Task: Create in the project ZenithTech in Backlog an issue 'Integrate a new virtual assistant feature into an existing mobile application to enhance user experience and convenience', assign it to team member softage.1@softage.net and change the status to IN PROGRESS.
Action: Mouse moved to (60, 195)
Screenshot: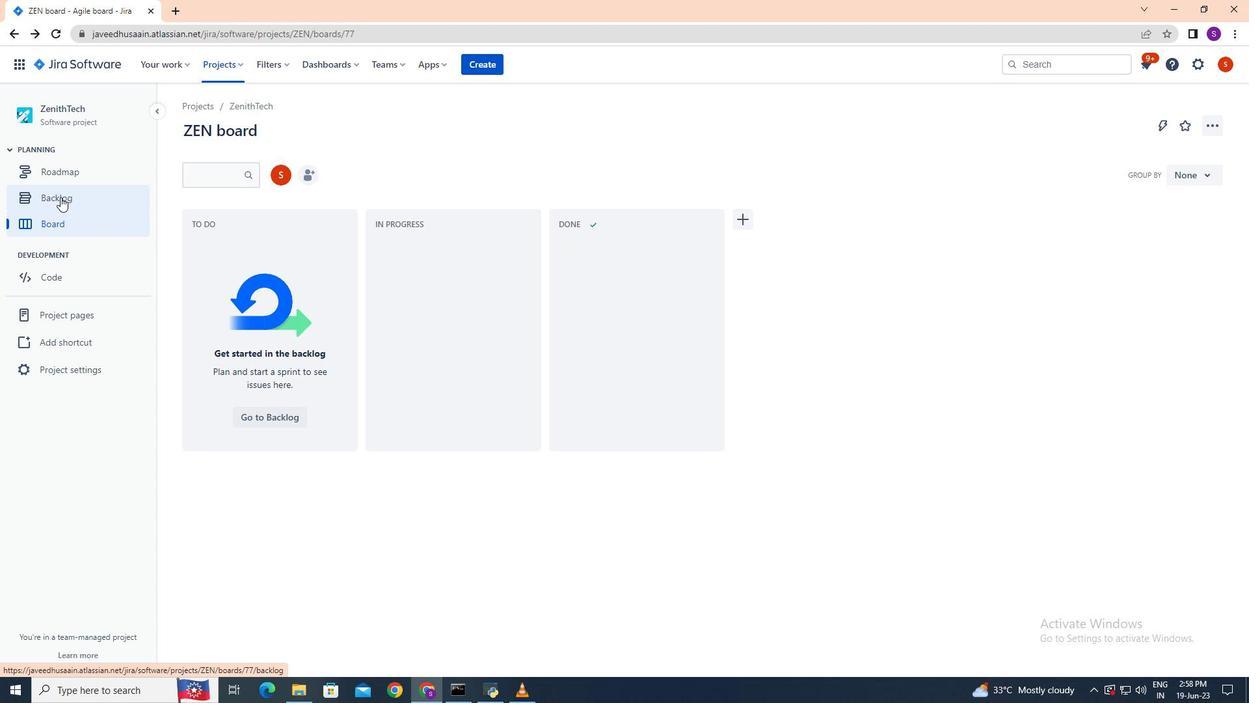 
Action: Mouse pressed left at (60, 195)
Screenshot: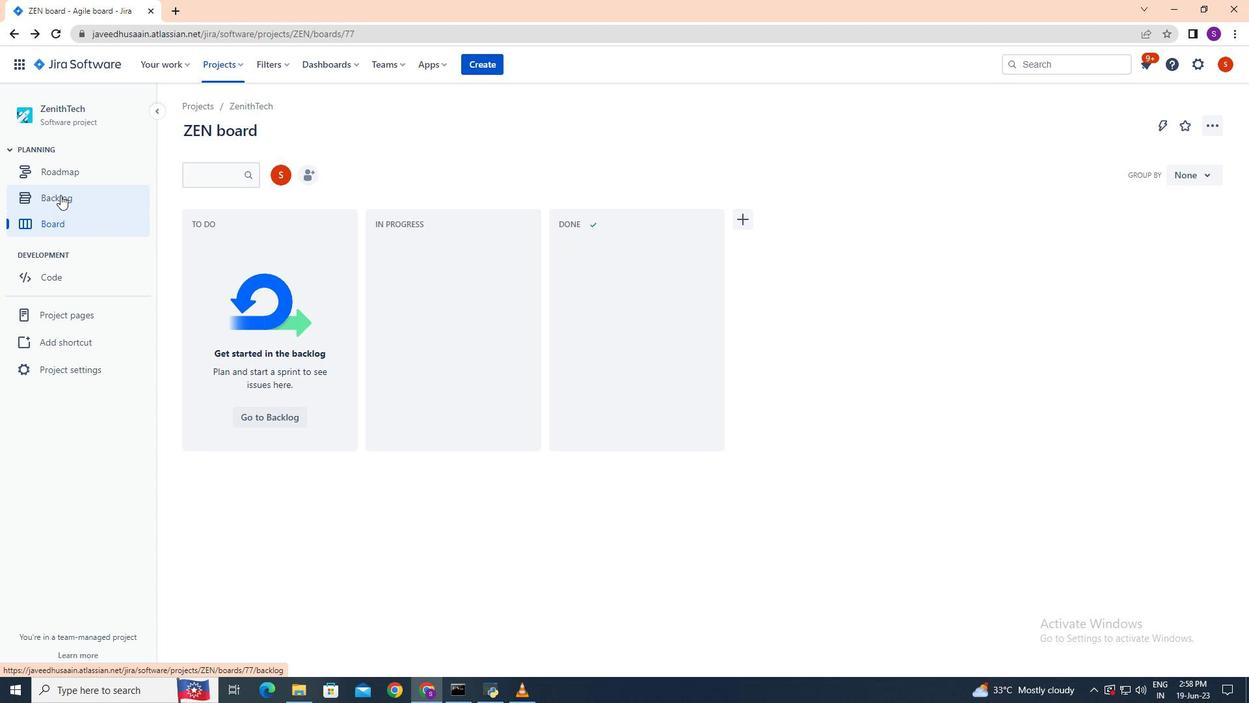 
Action: Mouse moved to (206, 310)
Screenshot: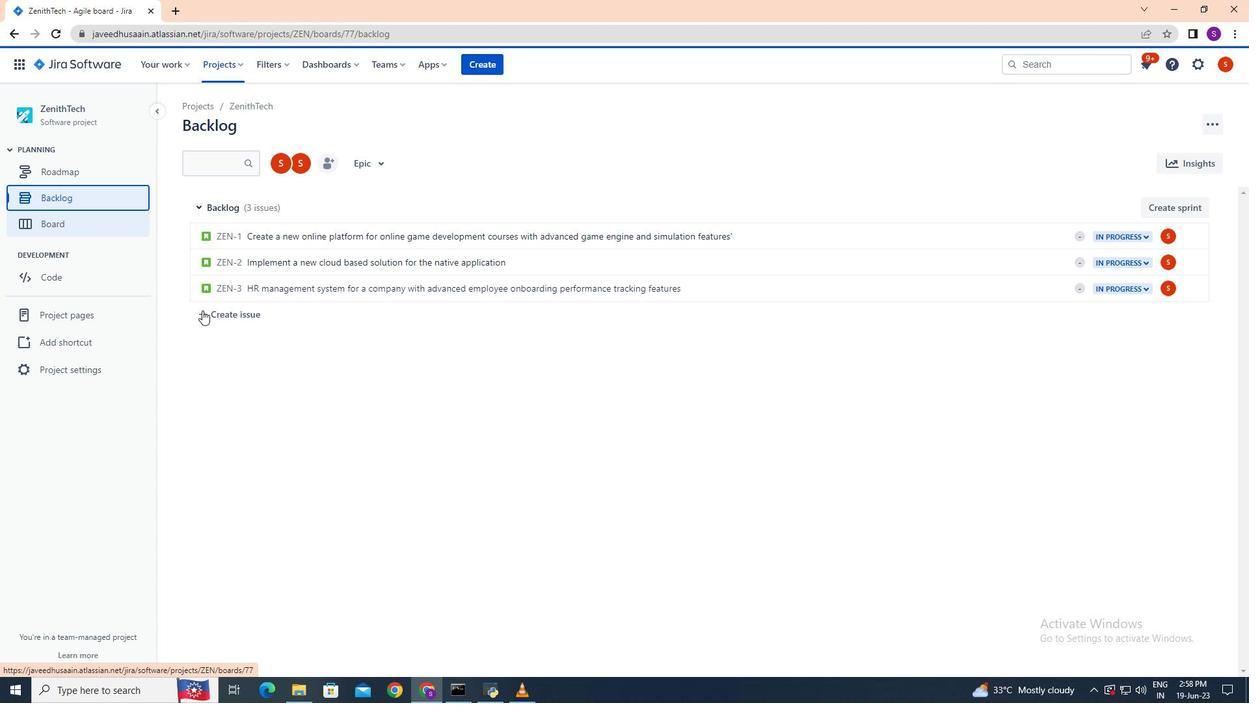 
Action: Mouse pressed left at (206, 310)
Screenshot: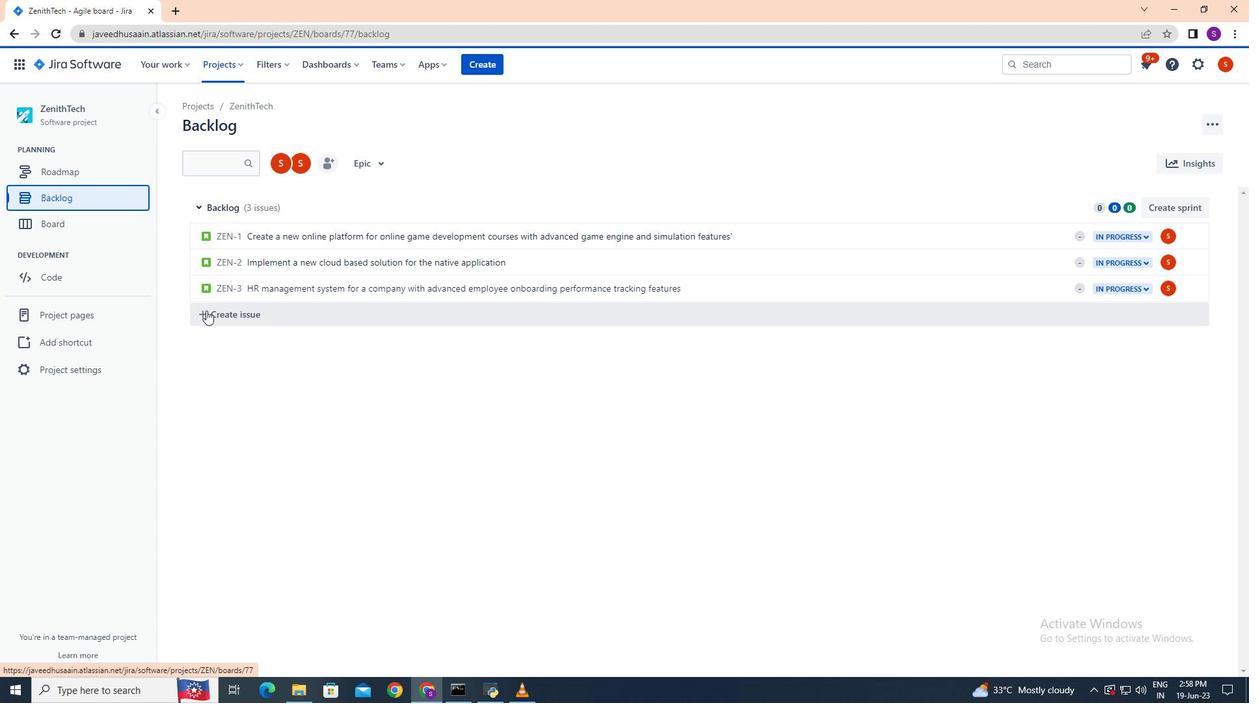 
Action: Mouse moved to (208, 310)
Screenshot: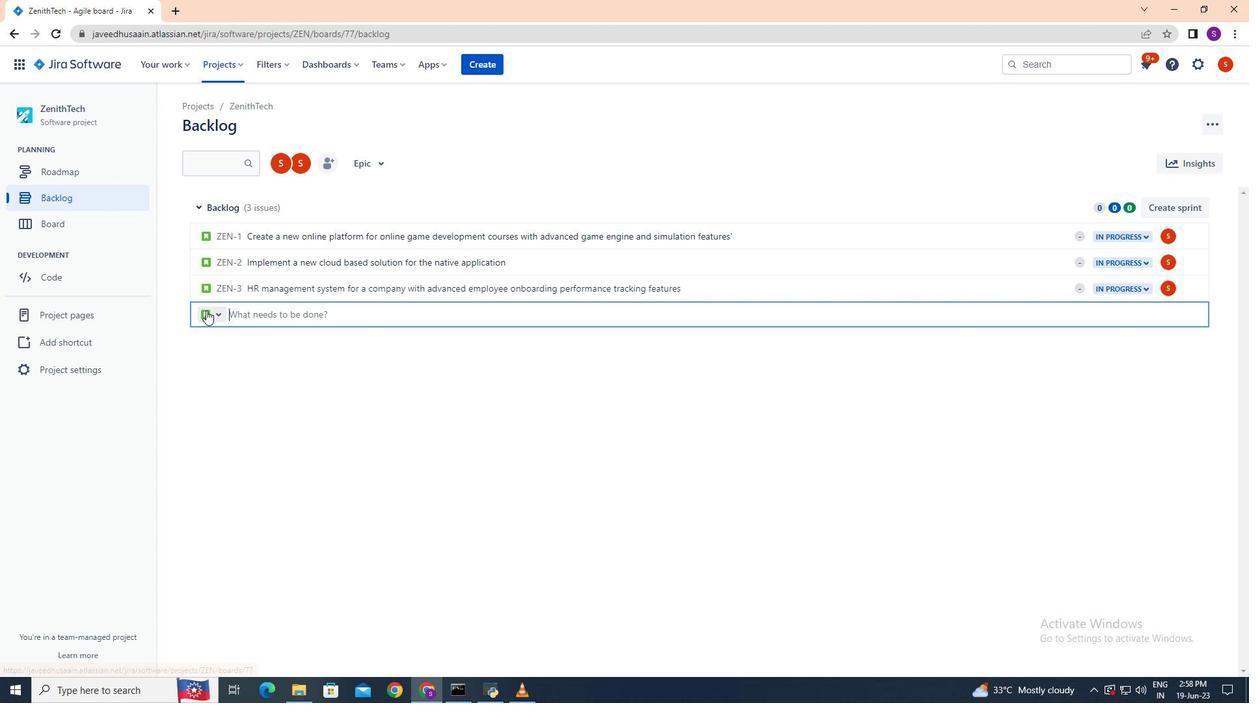 
Action: Key pressed <Key.shift><Key.shift><Key.shift><Key.shift><Key.shift><Key.shift><Key.shift><Key.shift><Key.shift><Key.shift><Key.shift><Key.shift><Key.shift><Key.shift><Key.shift><Key.shift><Key.shift><Key.shift><Key.shift><Key.shift><Key.shift><Key.shift><Key.shift><Key.shift><Key.shift><Key.shift><Key.shift><Key.shift>Integrate<Key.space>a<Key.space>new<Key.space>virtual<Key.space>assistant<Key.space>feature<Key.space>into<Key.space>an<Key.space>w<Key.backspace>existing<Key.space>mobile<Key.space>application<Key.space>to<Key.space>enhanceme<Key.backspace><Key.backspace><Key.backspace>e<Key.space>user<Key.space>experience<Key.space>and<Key.space>conveni<Key.backspace>ience<Key.space><Key.enter>
Screenshot: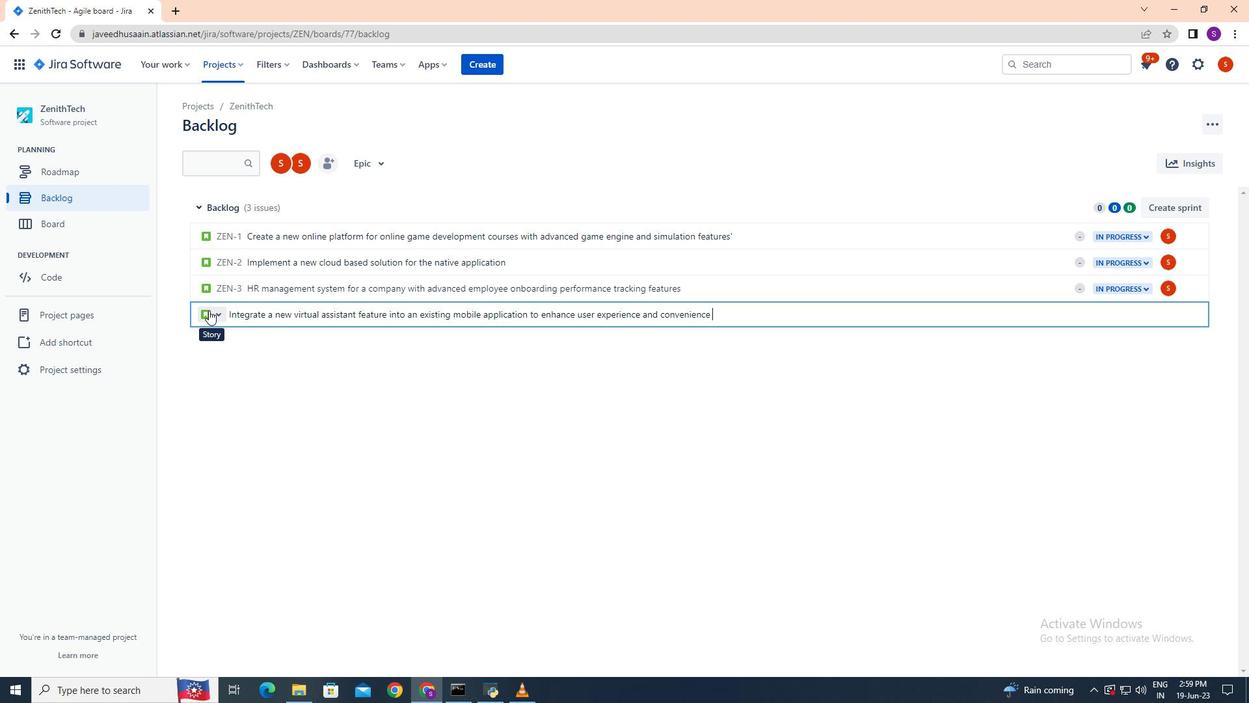
Action: Mouse moved to (1170, 311)
Screenshot: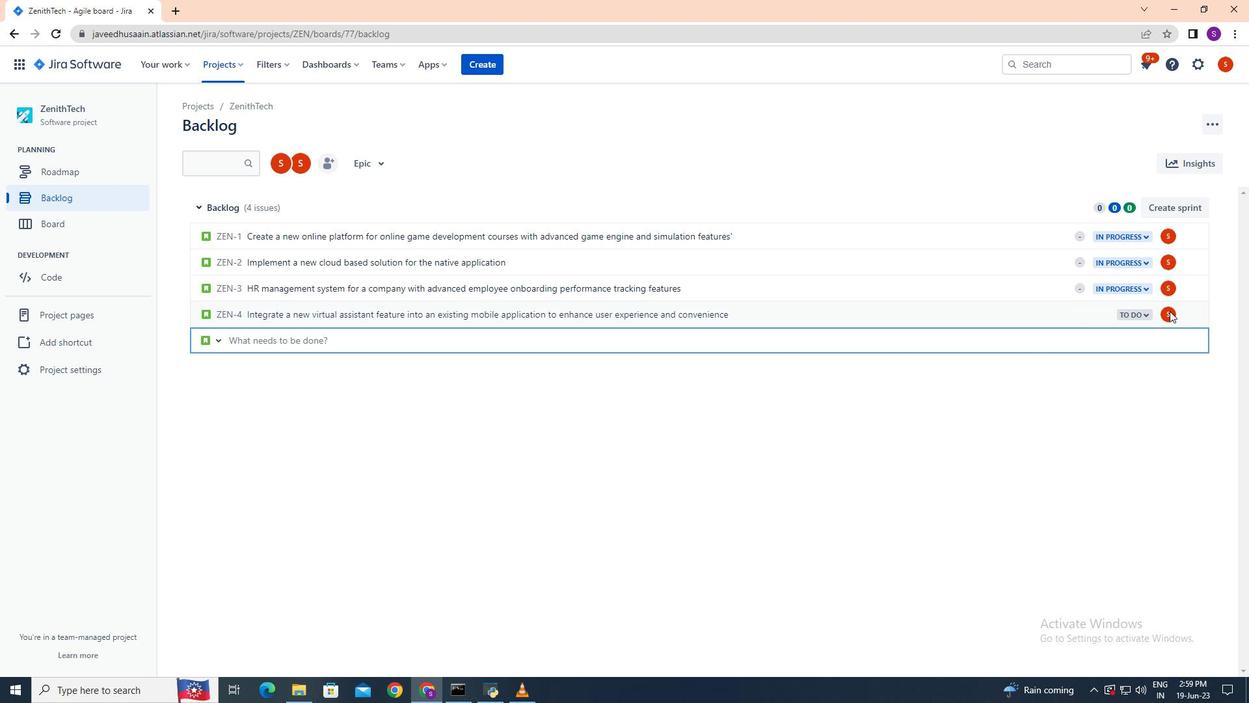 
Action: Mouse pressed left at (1170, 311)
Screenshot: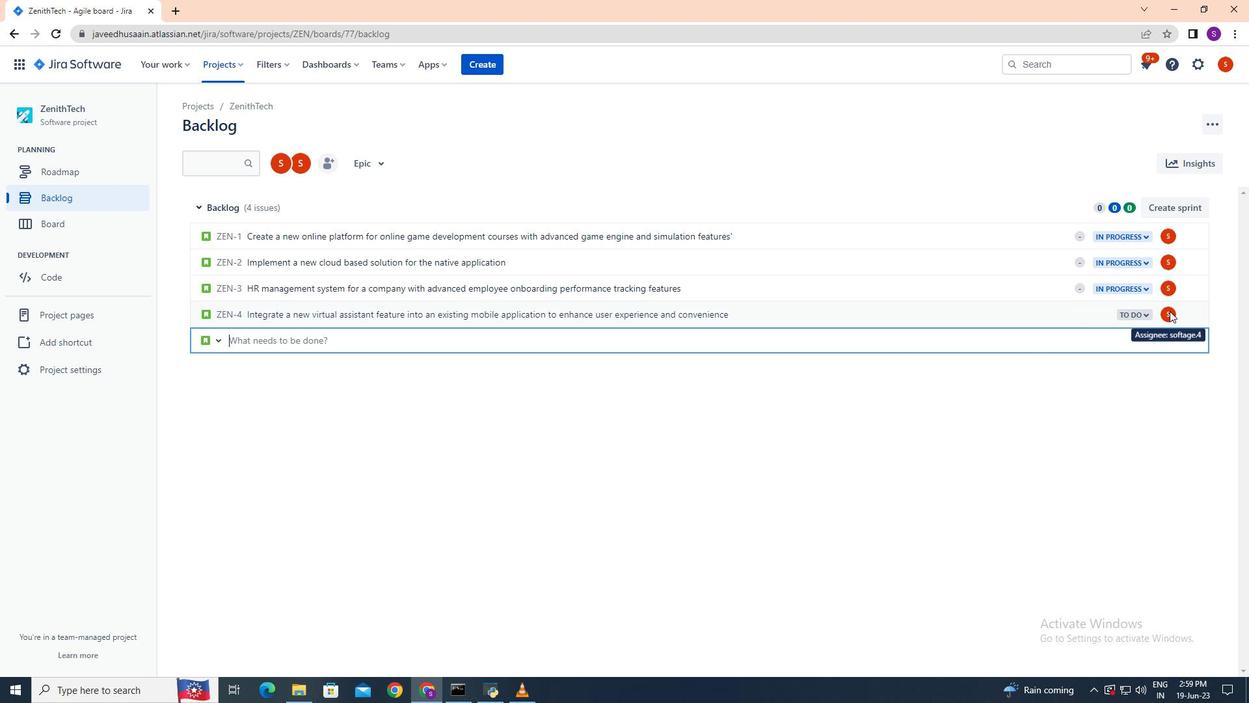 
Action: Mouse moved to (1168, 312)
Screenshot: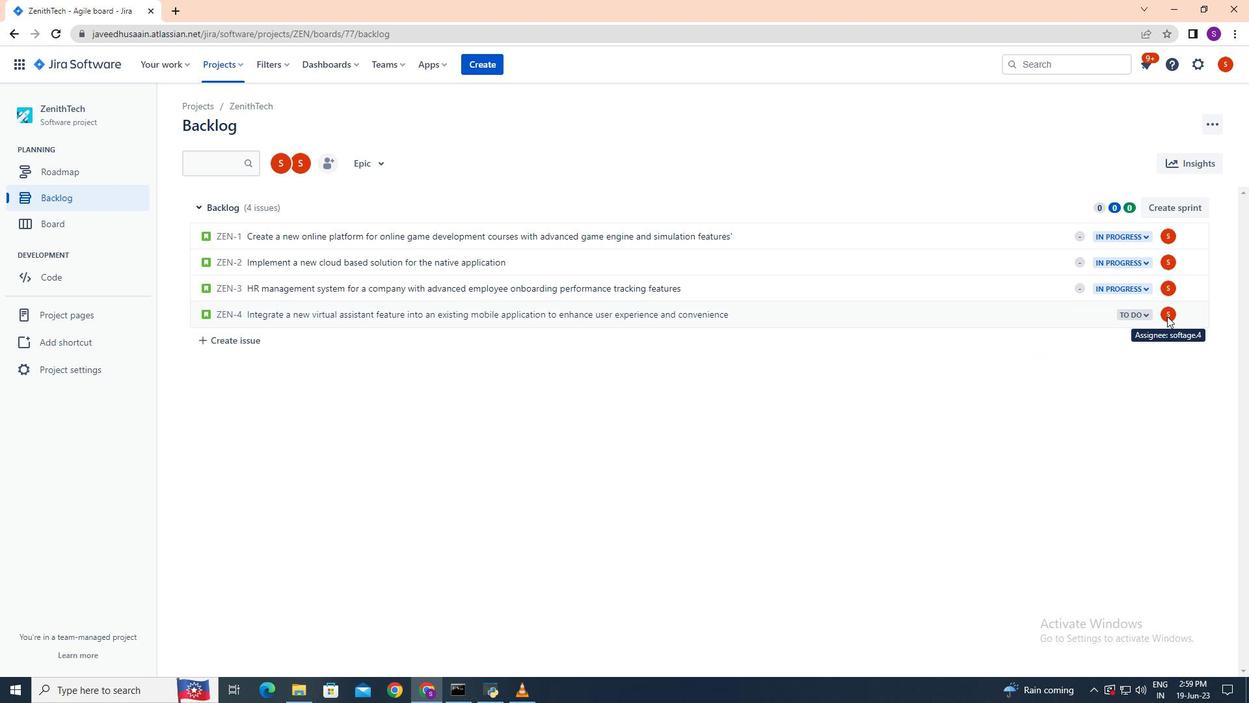 
Action: Mouse pressed left at (1168, 312)
Screenshot: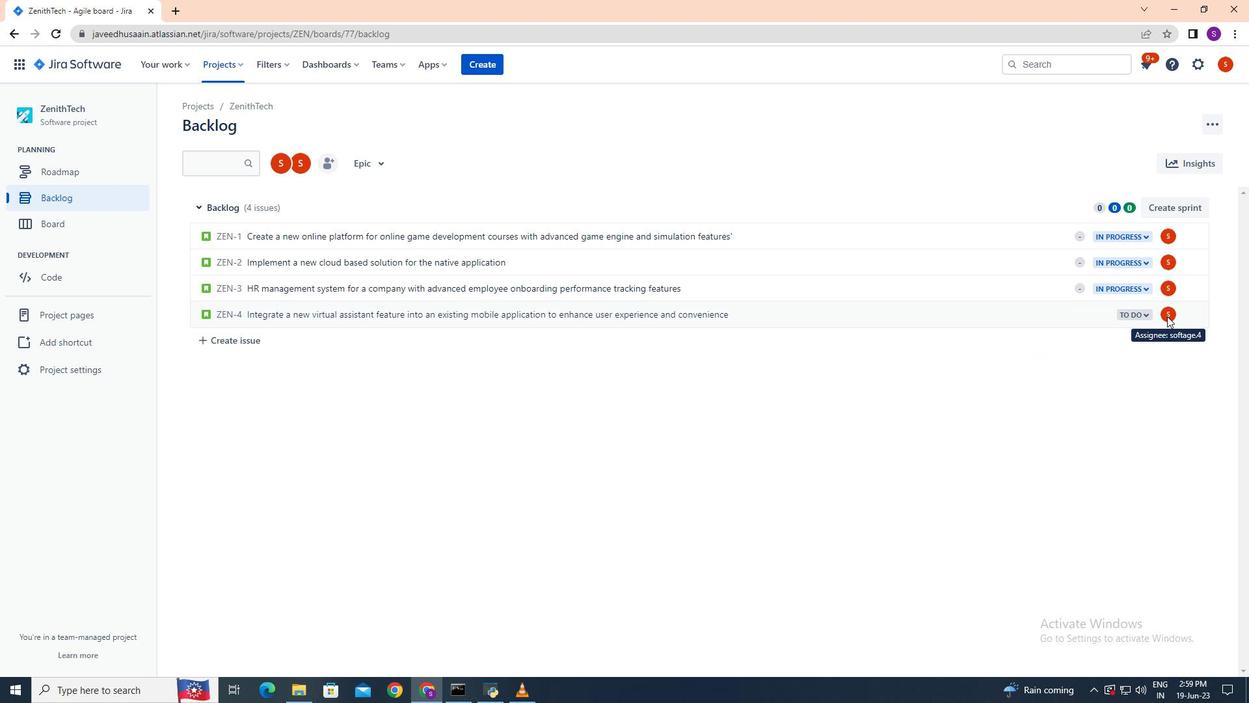 
Action: Mouse pressed left at (1168, 312)
Screenshot: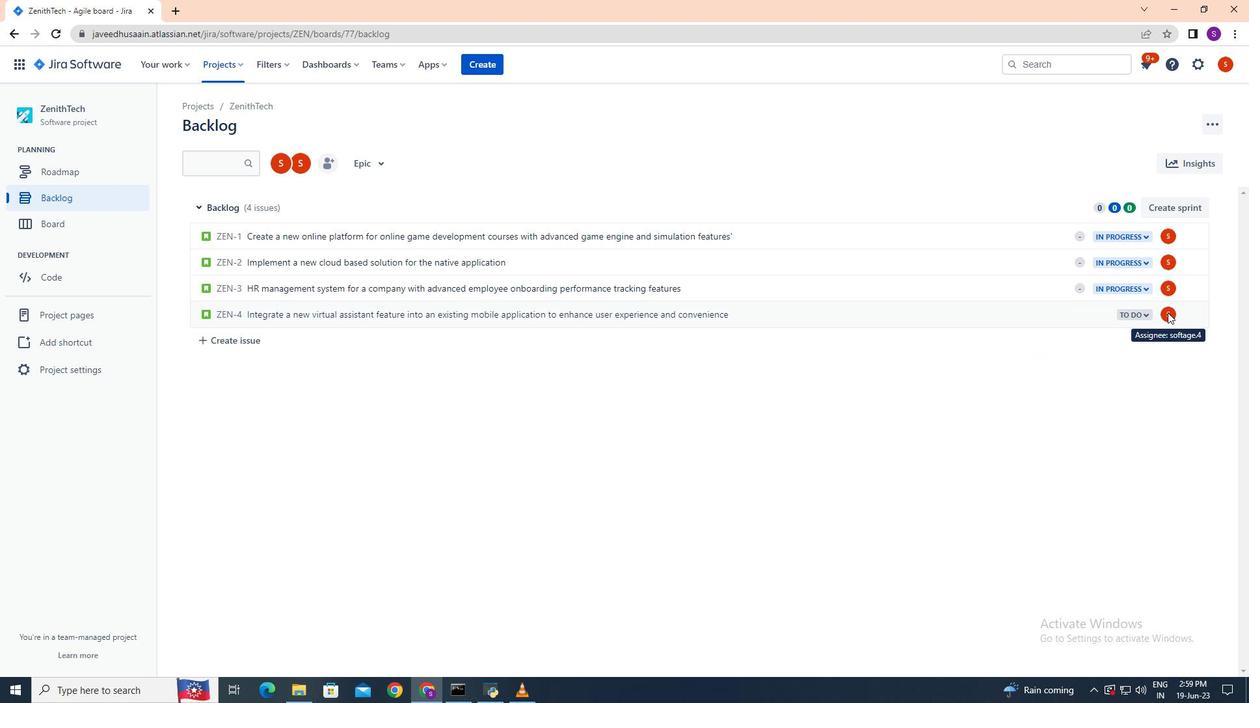 
Action: Mouse pressed left at (1168, 312)
Screenshot: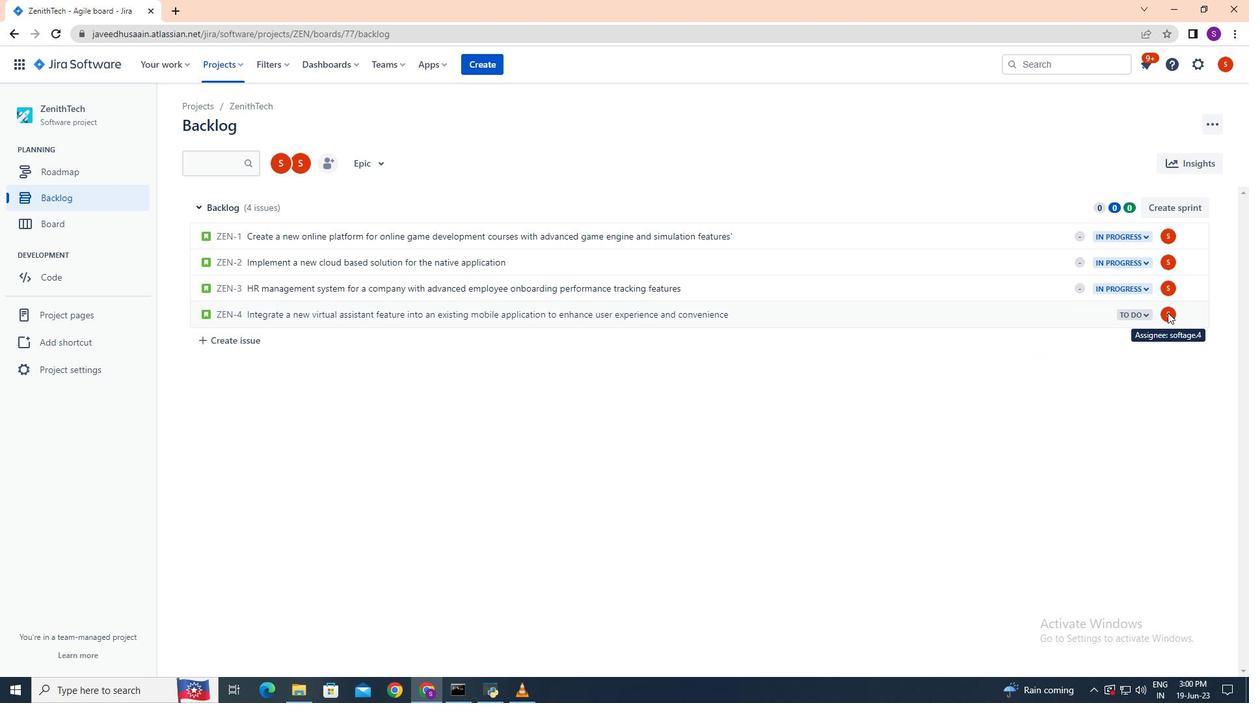 
Action: Mouse moved to (1167, 317)
Screenshot: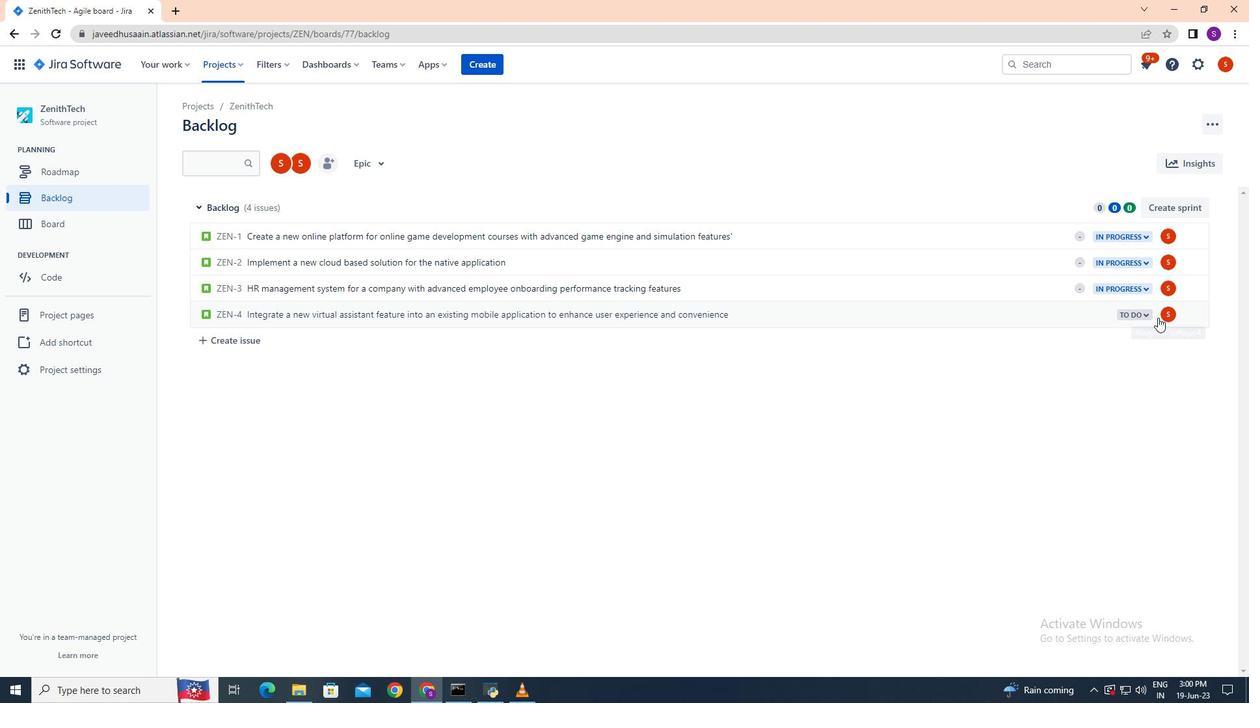 
Action: Mouse pressed left at (1167, 317)
Screenshot: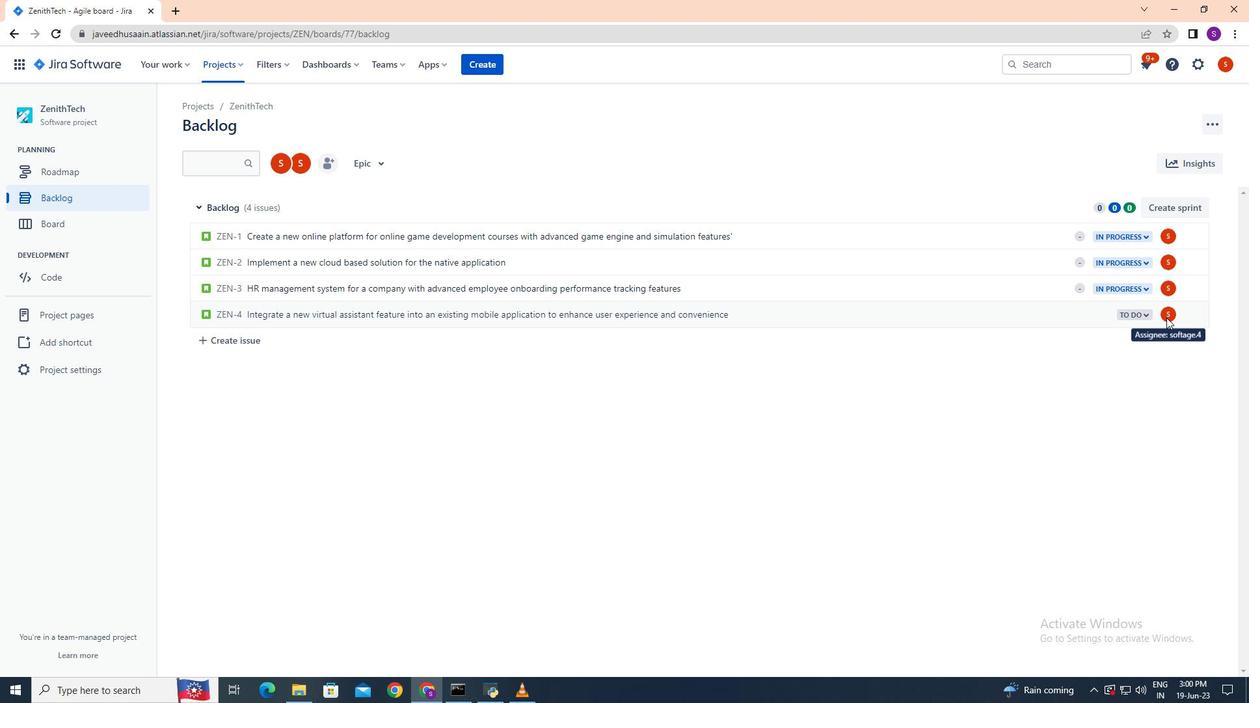 
Action: Mouse moved to (1170, 316)
Screenshot: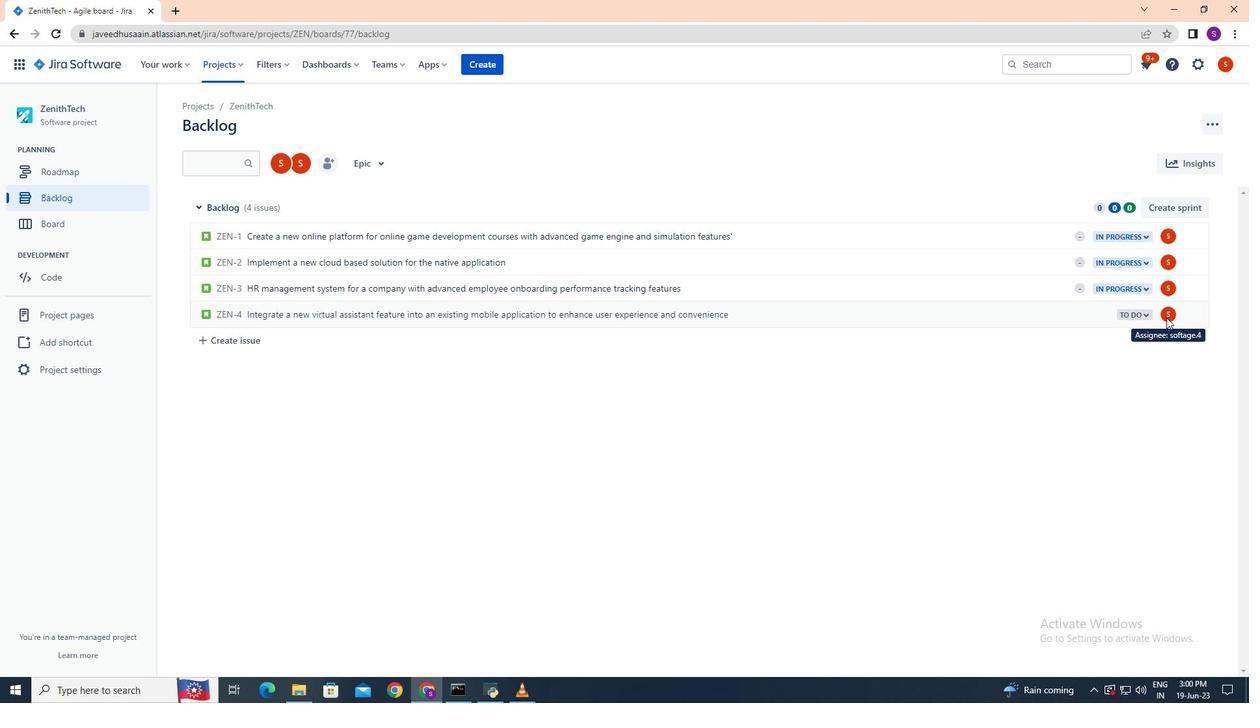 
Action: Mouse pressed left at (1170, 316)
Screenshot: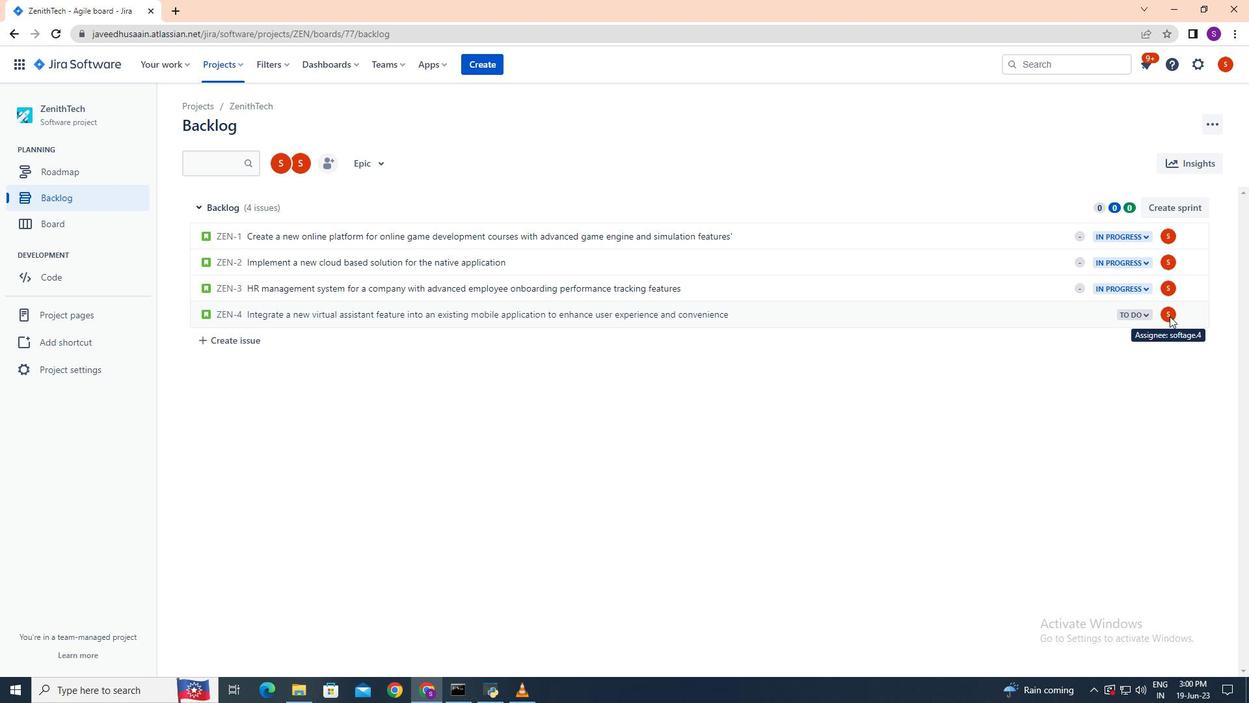 
Action: Mouse moved to (1171, 311)
Screenshot: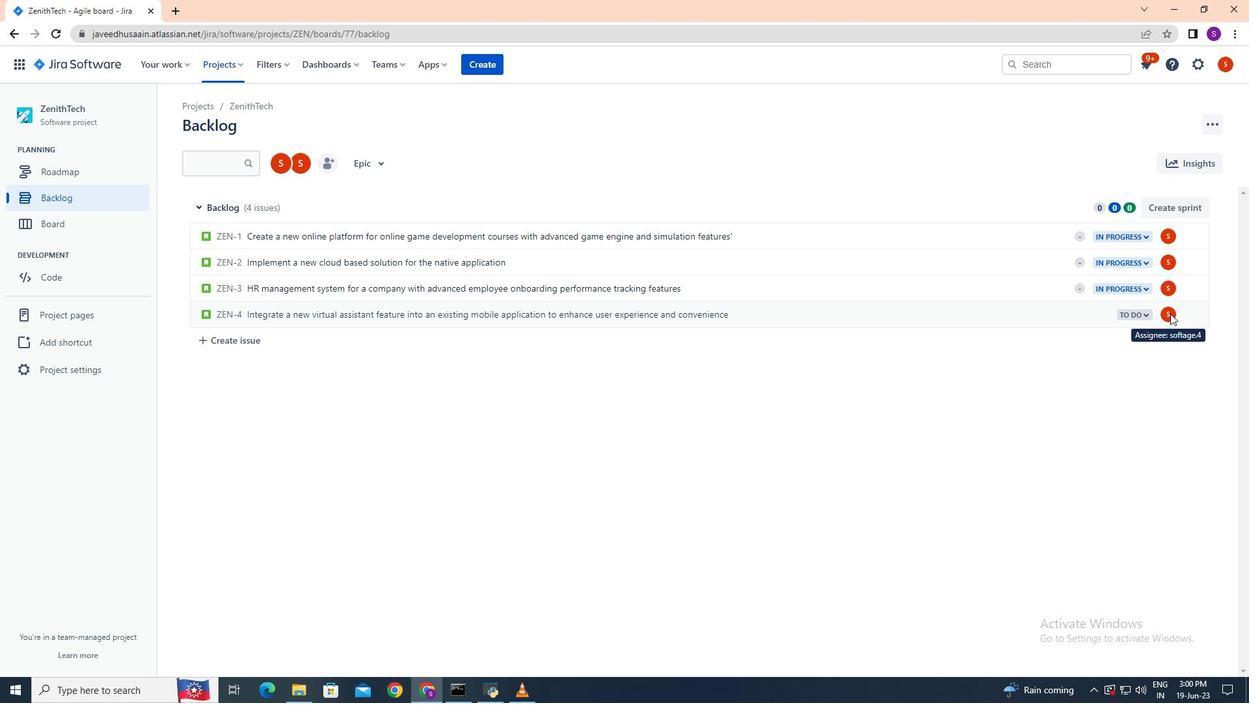 
Action: Mouse pressed left at (1171, 311)
Screenshot: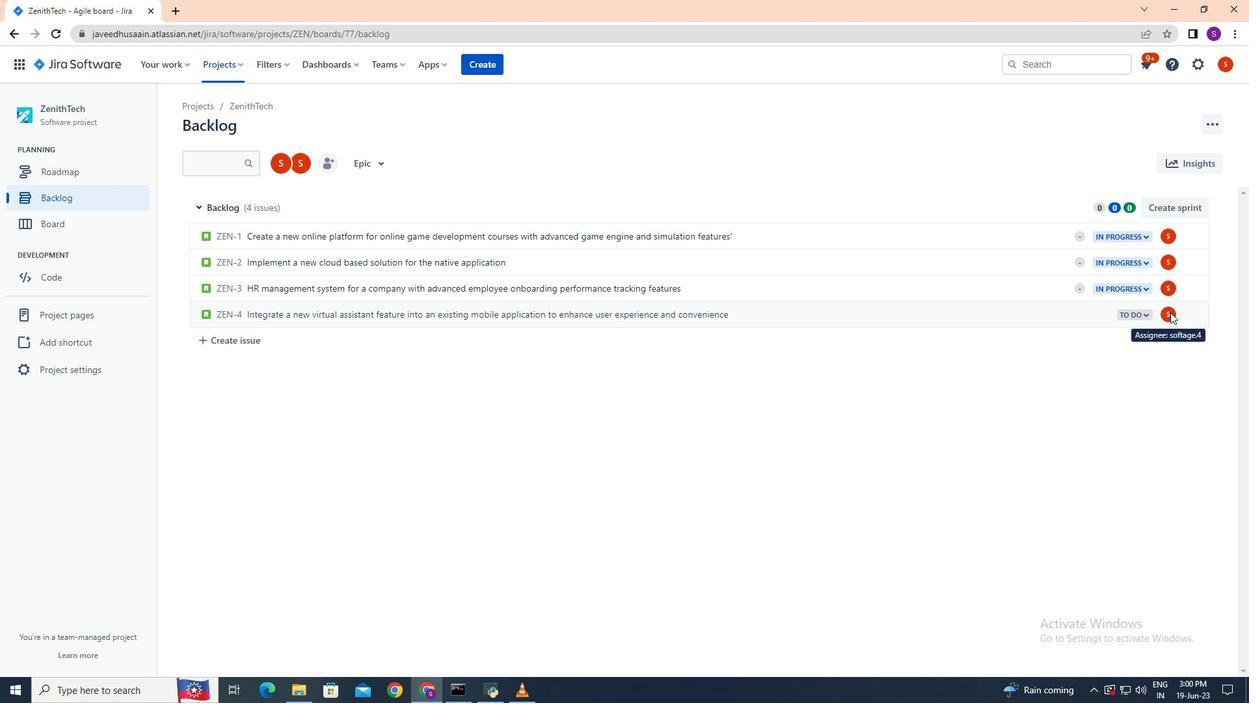 
Action: Mouse pressed left at (1171, 311)
Screenshot: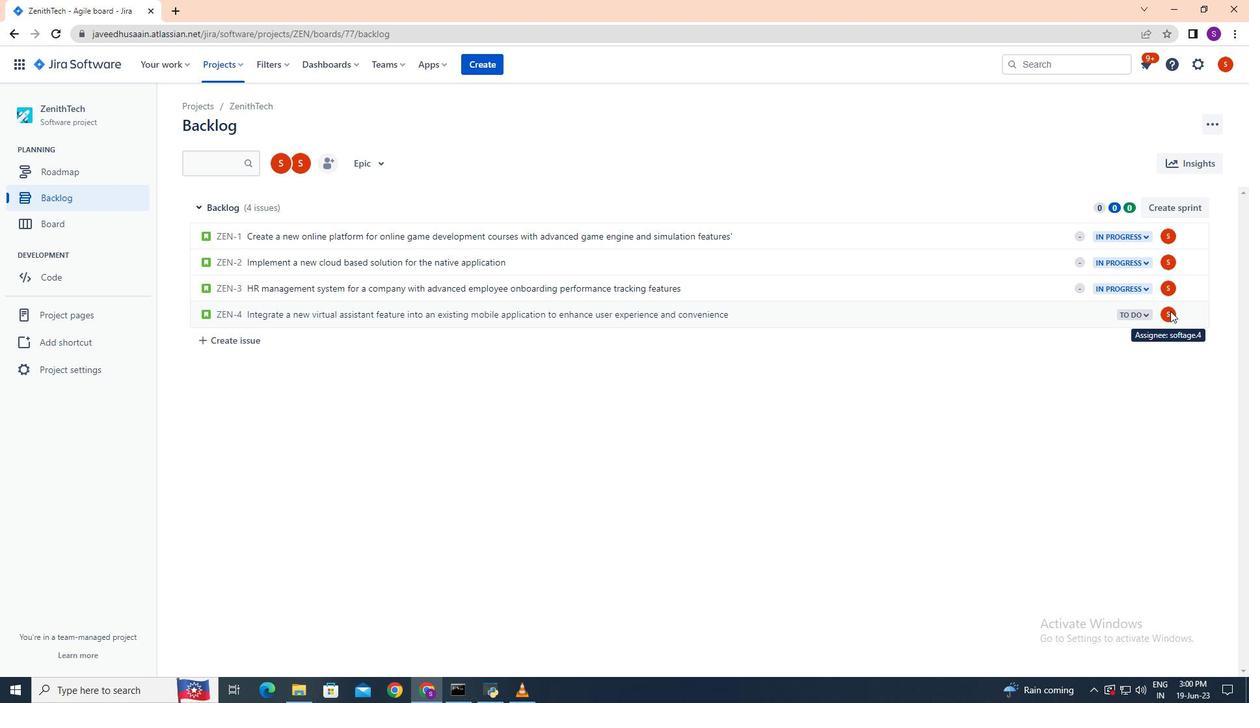 
Action: Mouse moved to (1148, 316)
Screenshot: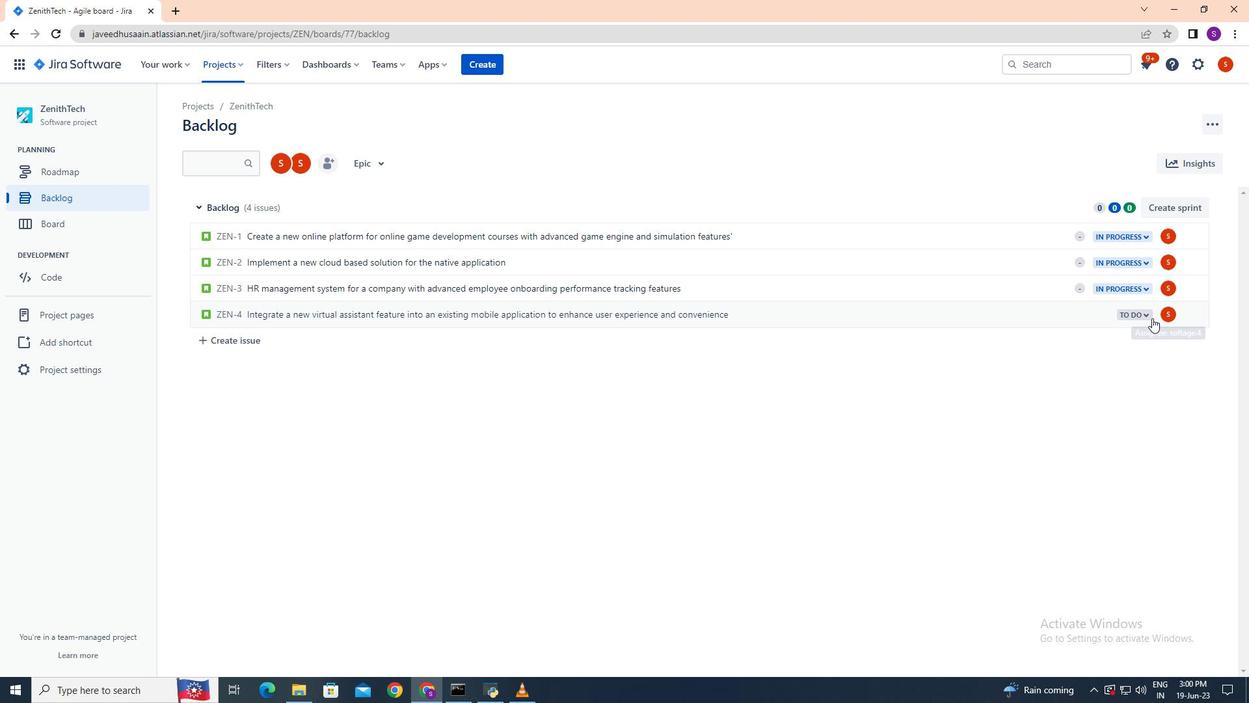
Action: Mouse pressed left at (1148, 316)
Screenshot: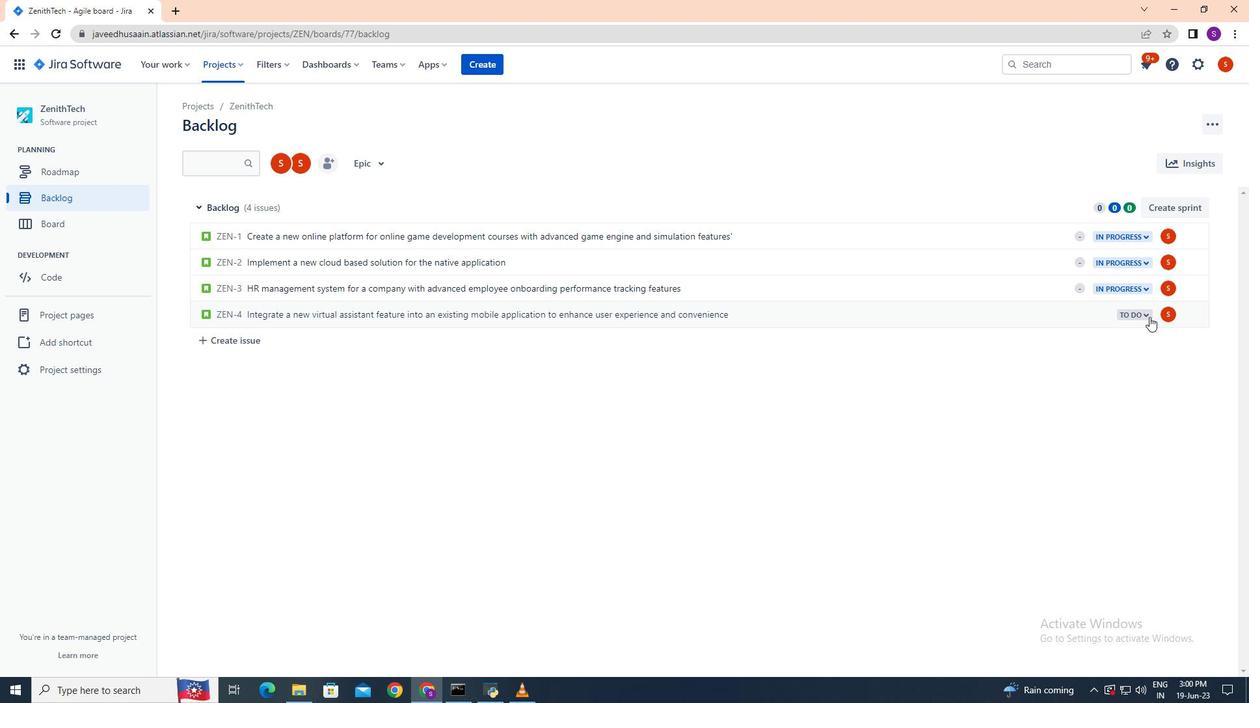 
Action: Mouse moved to (1223, 199)
Screenshot: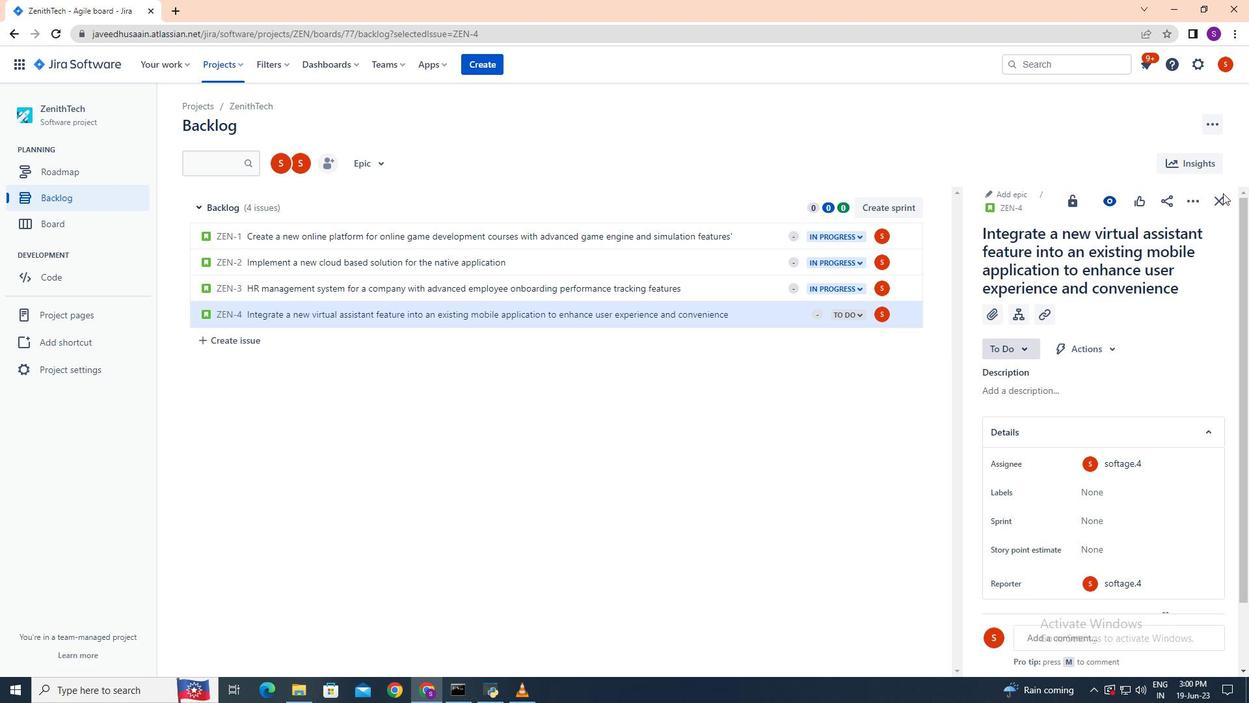 
Action: Mouse pressed left at (1223, 199)
Screenshot: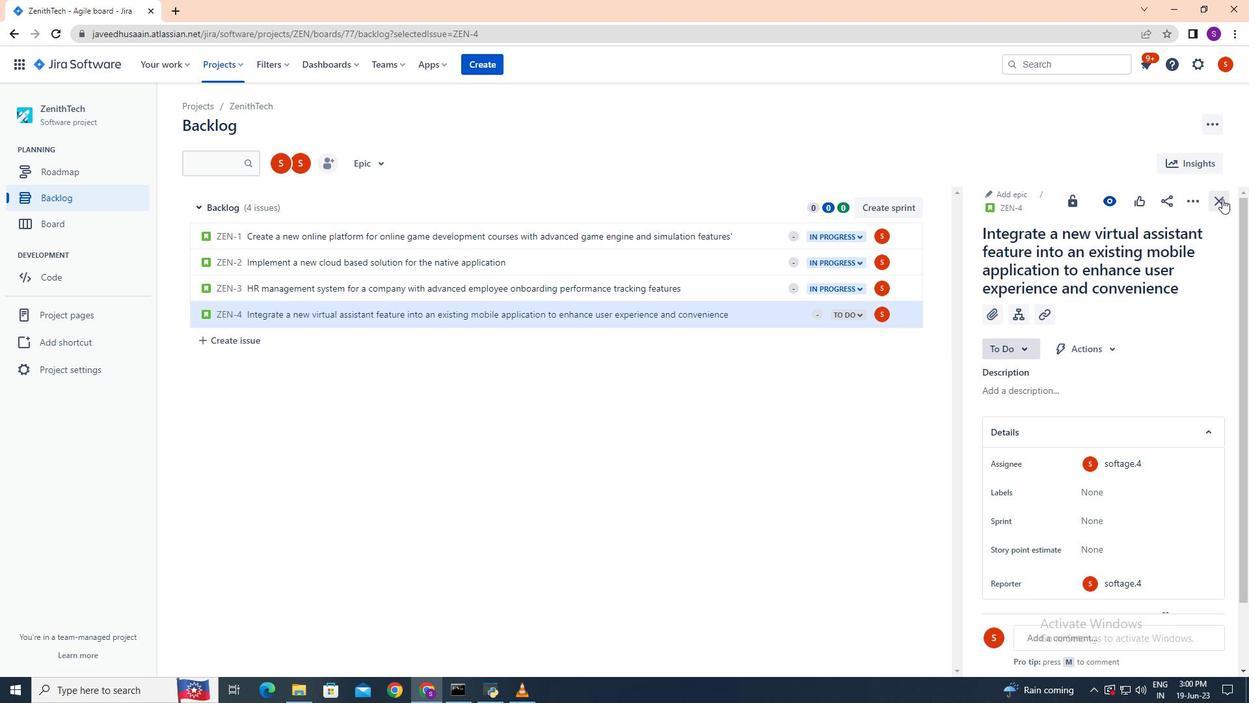 
Action: Mouse moved to (1167, 313)
Screenshot: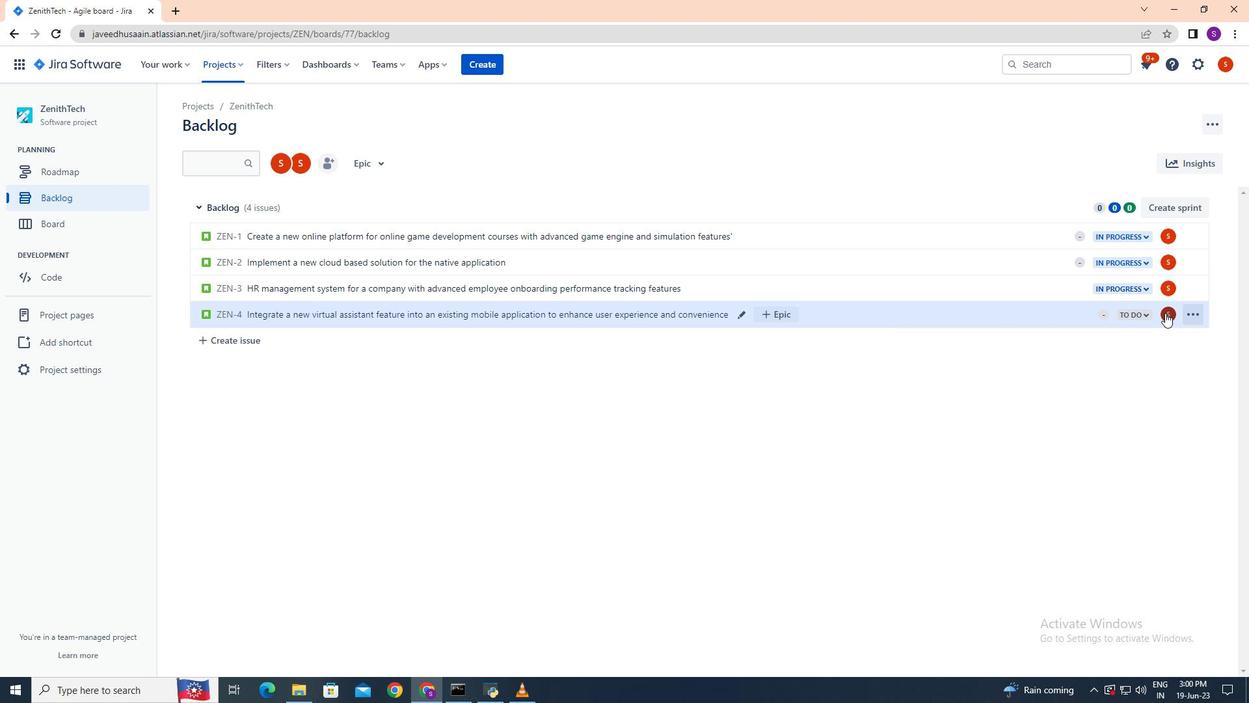 
Action: Mouse pressed left at (1167, 313)
Screenshot: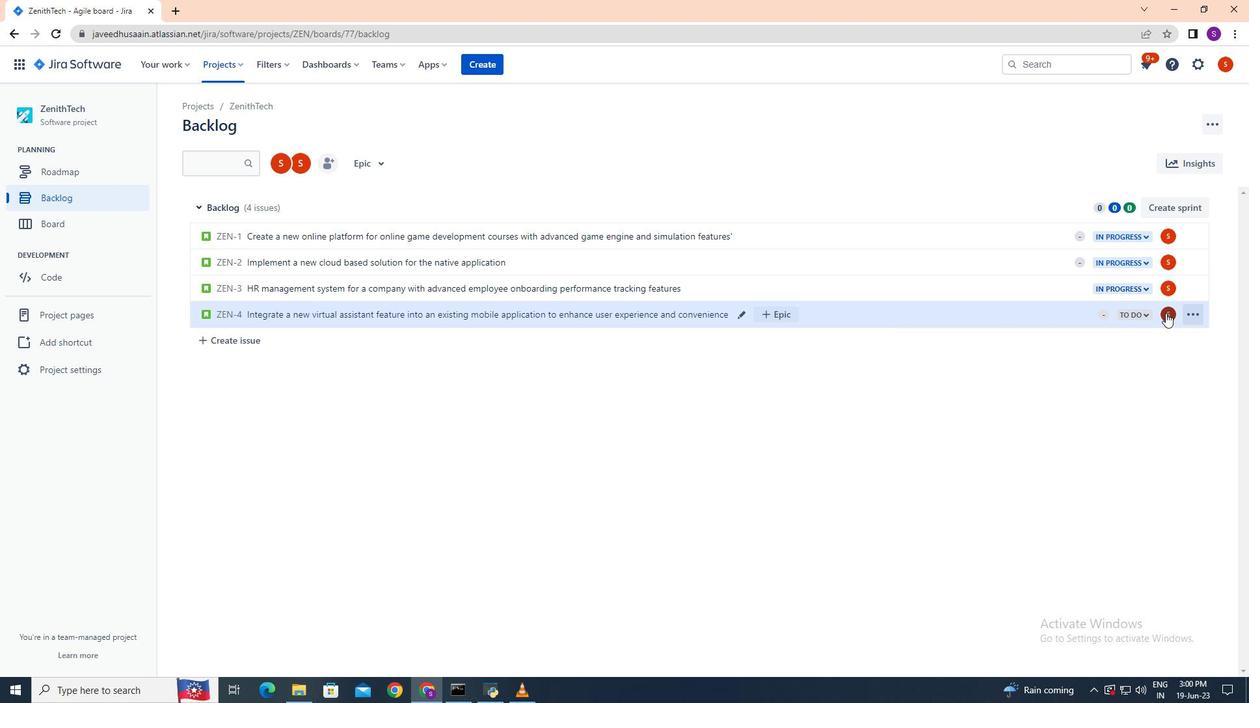 
Action: Mouse moved to (1081, 355)
Screenshot: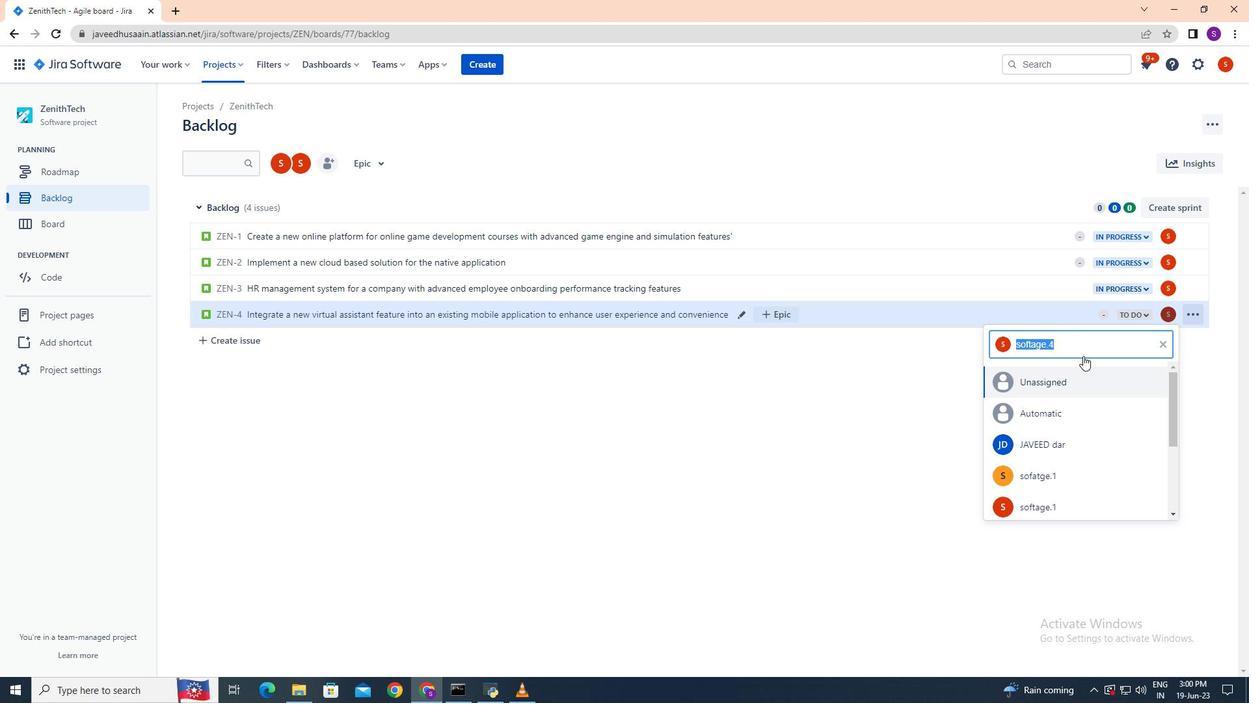 
Action: Key pressed softage.1
Screenshot: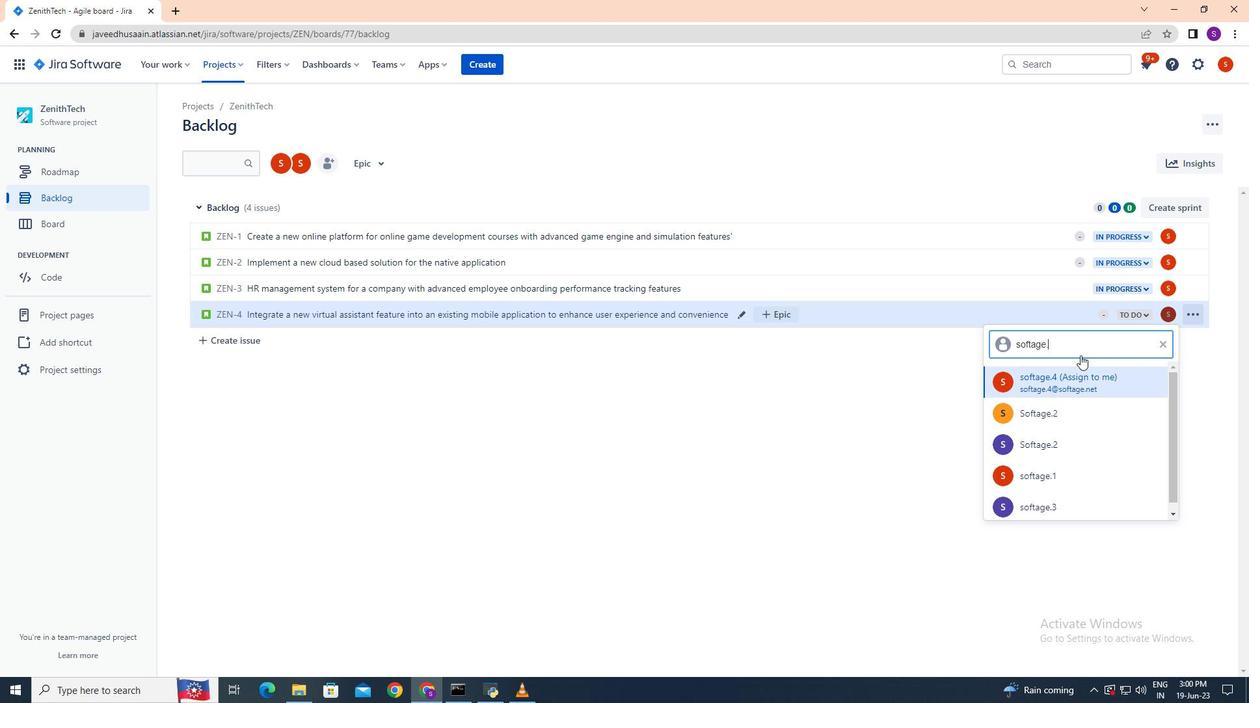 
Action: Mouse moved to (1055, 409)
Screenshot: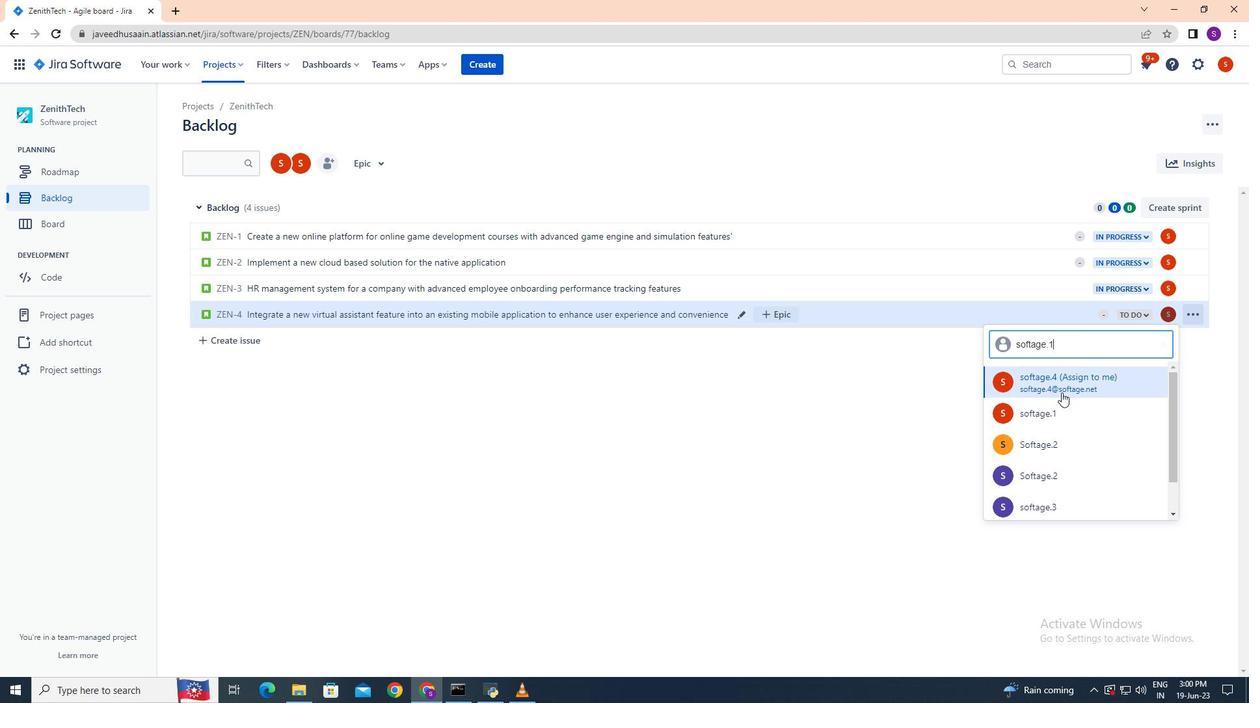 
Action: Mouse pressed left at (1055, 409)
Screenshot: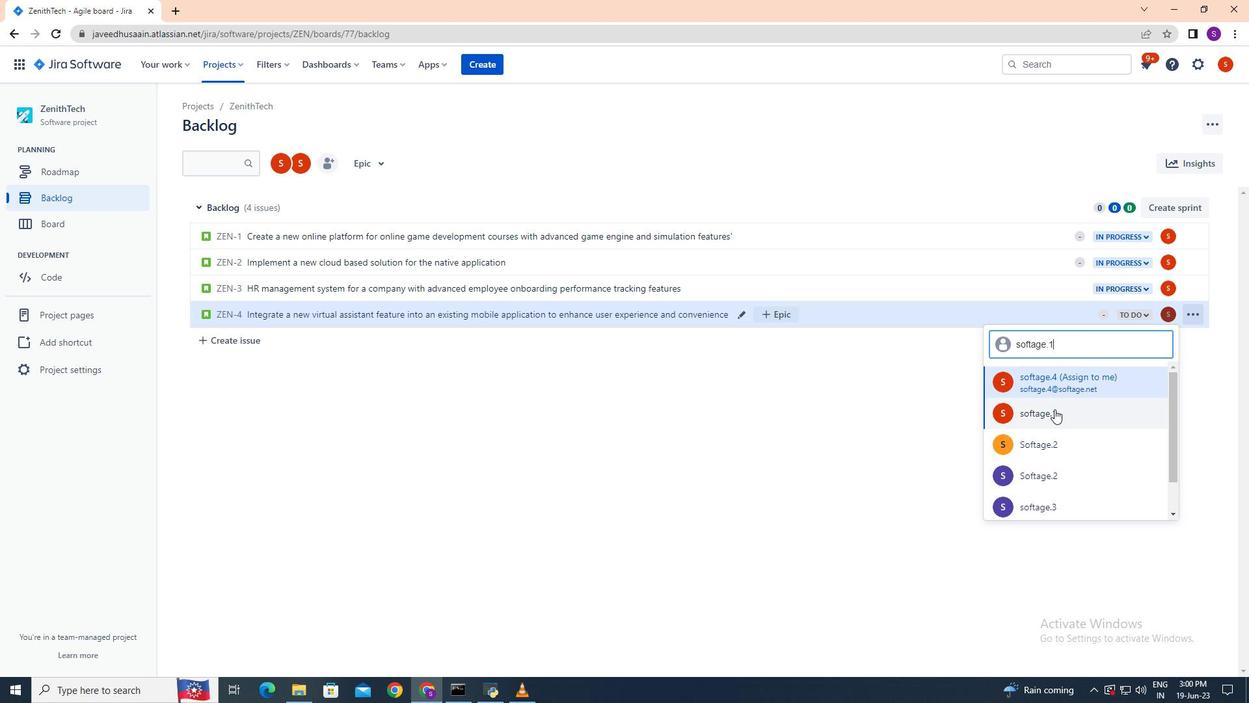 
Action: Mouse moved to (1141, 313)
Screenshot: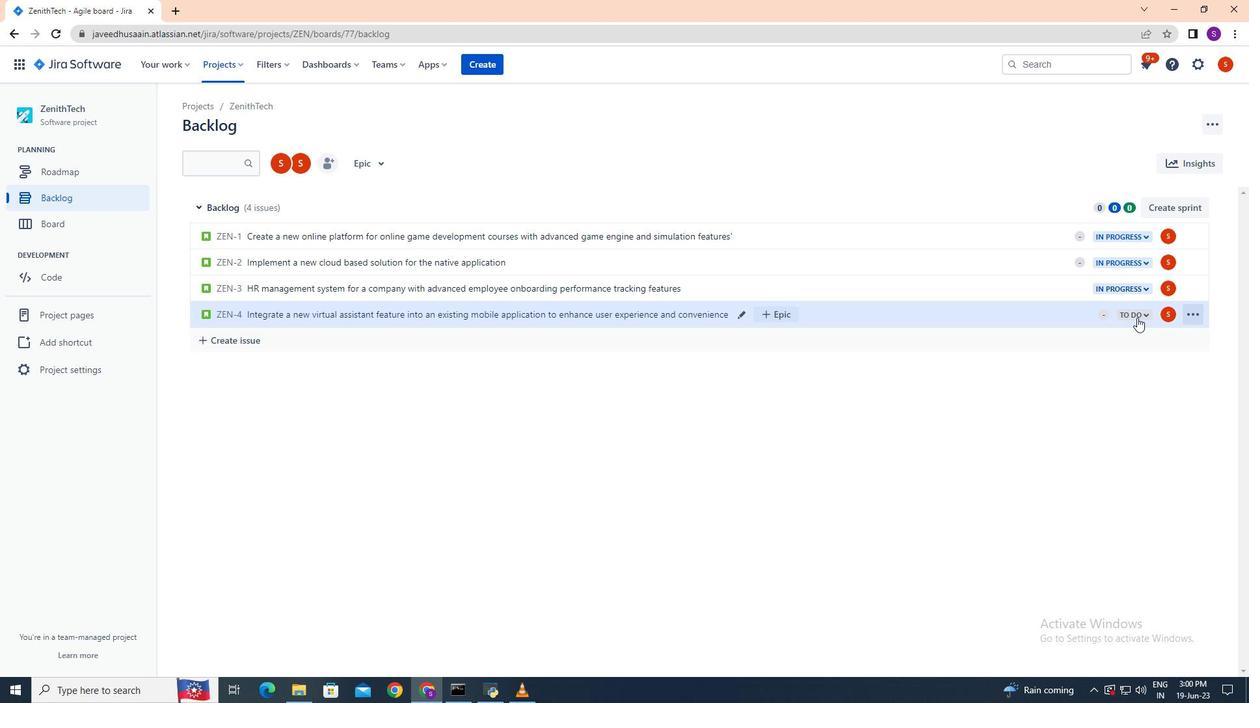 
Action: Mouse pressed left at (1141, 313)
Screenshot: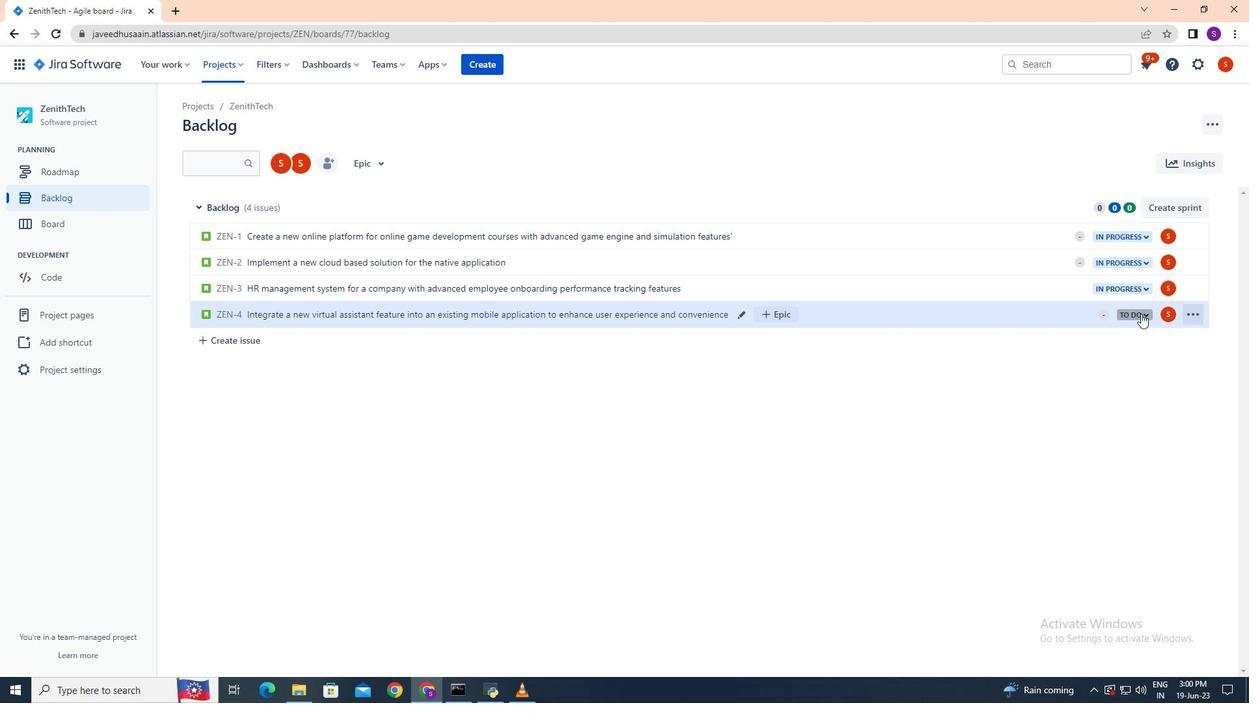 
Action: Mouse moved to (1053, 343)
Screenshot: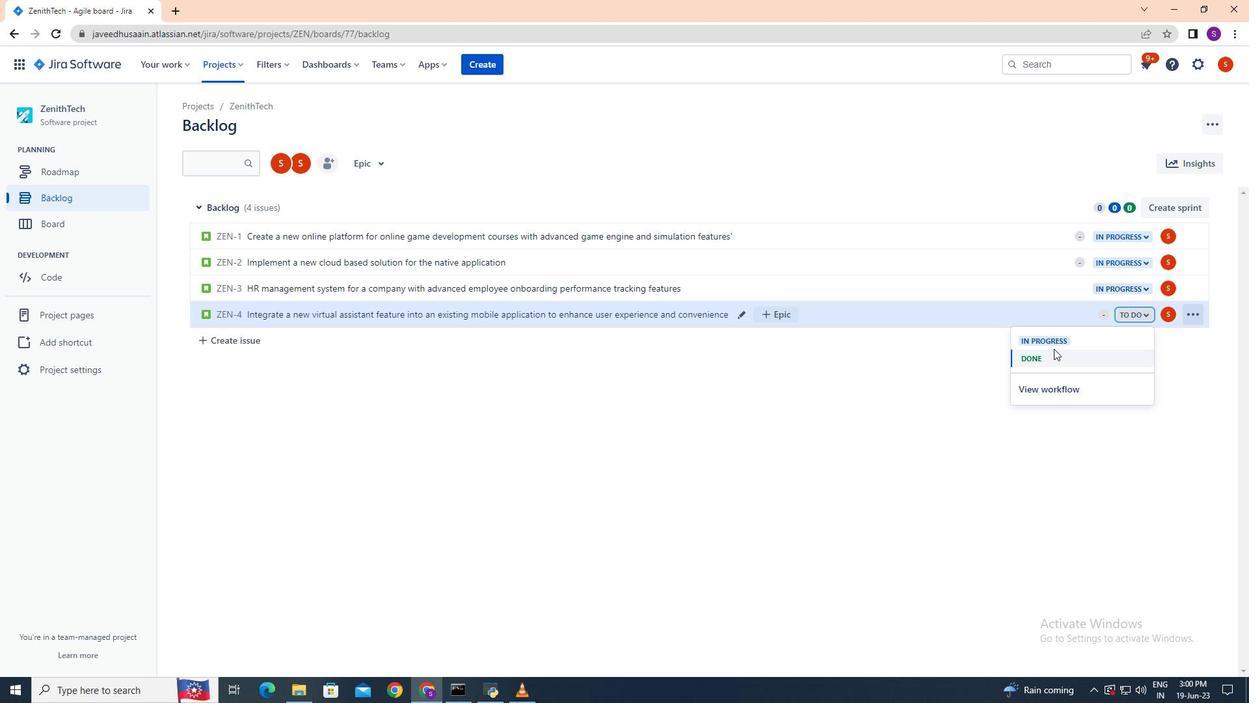 
Action: Mouse pressed left at (1053, 343)
Screenshot: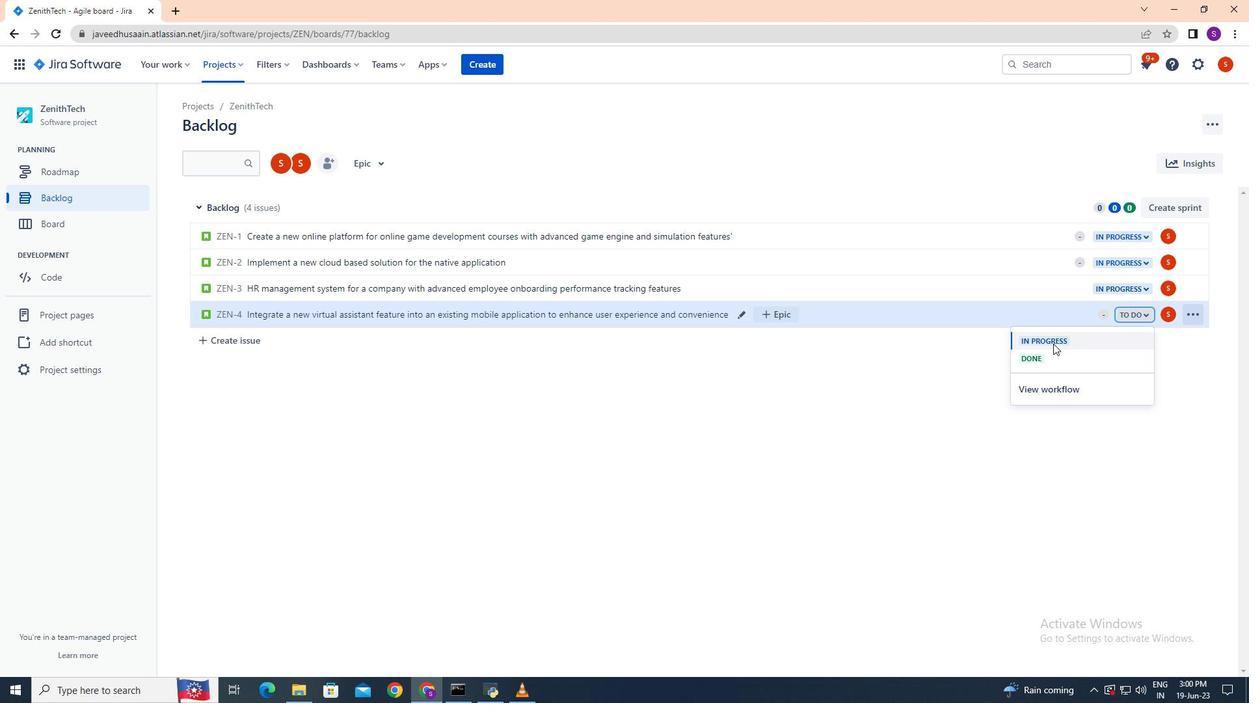 
